 Task: Customize the calendar view to display 'Start' and 'End' date/time fields.
Action: Mouse moved to (9, 56)
Screenshot: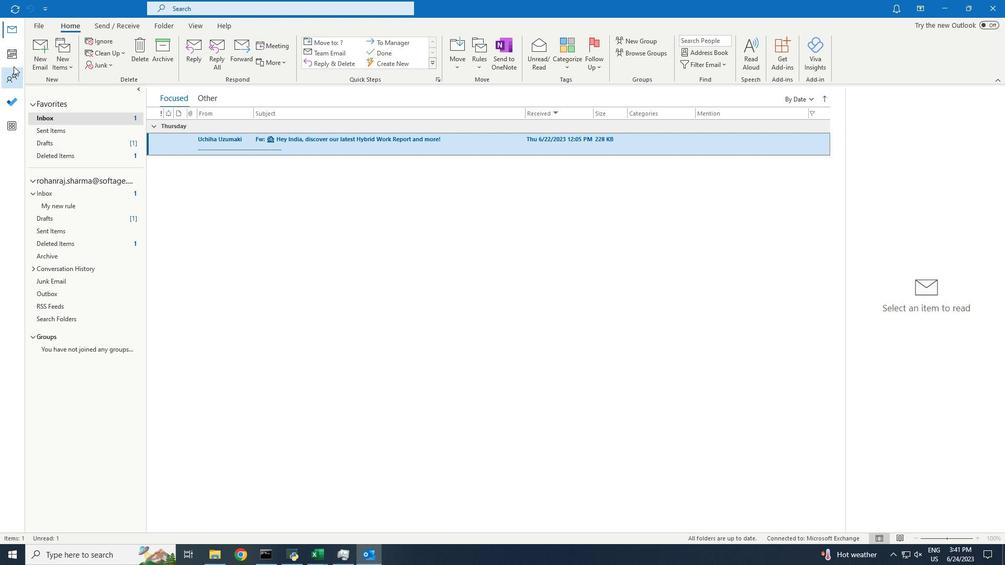 
Action: Mouse pressed left at (9, 56)
Screenshot: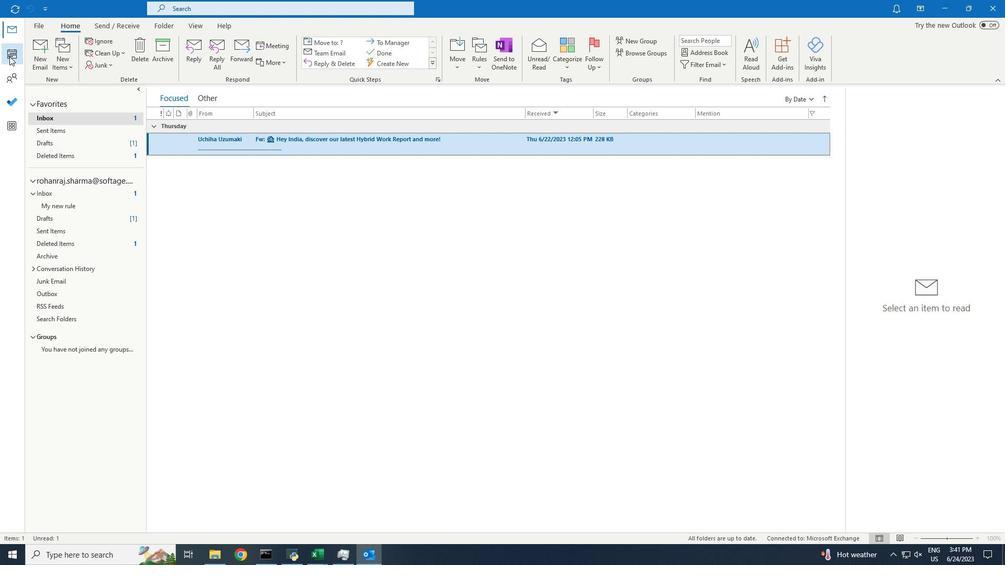 
Action: Mouse moved to (194, 22)
Screenshot: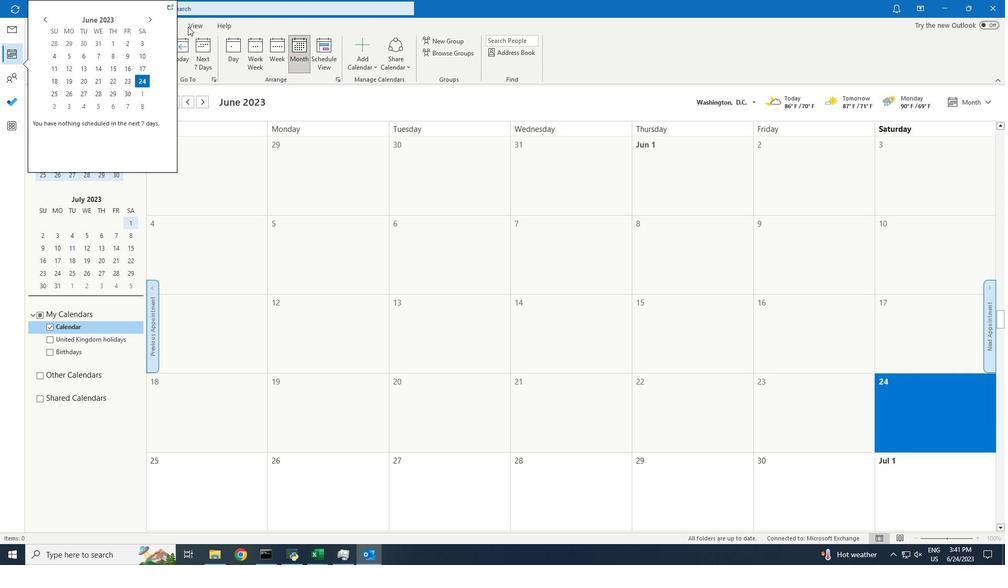 
Action: Mouse pressed left at (194, 22)
Screenshot: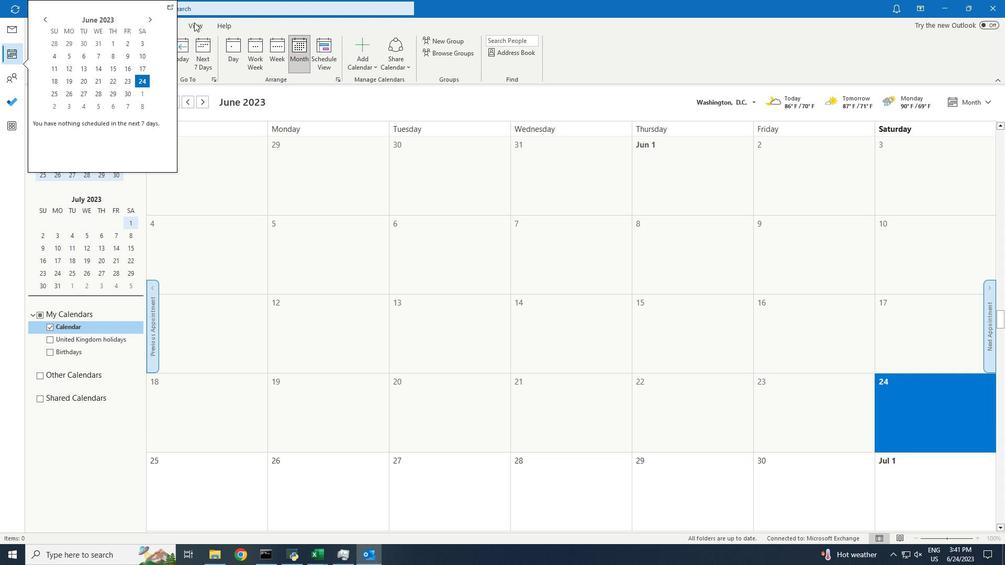 
Action: Mouse moved to (195, 23)
Screenshot: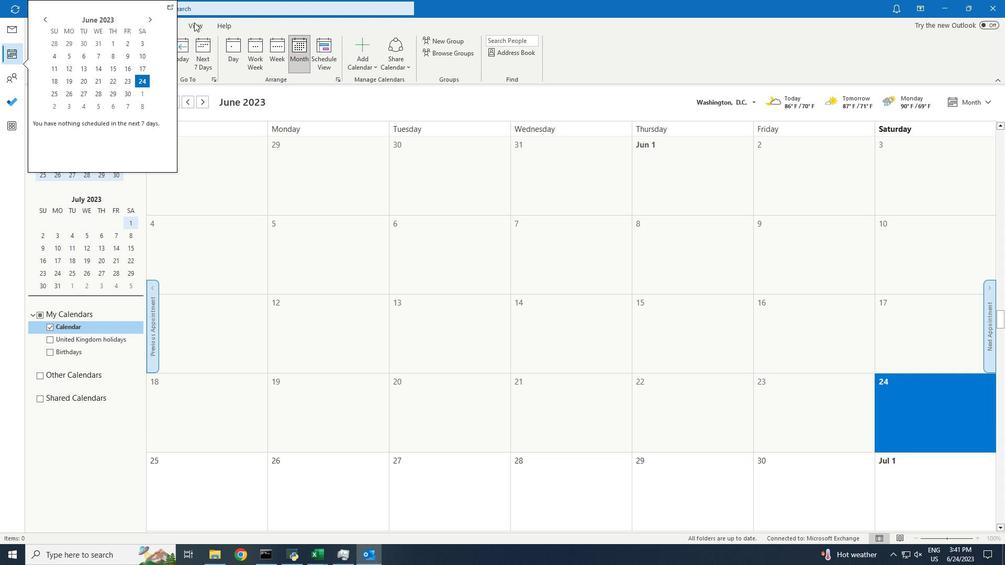 
Action: Mouse pressed left at (195, 23)
Screenshot: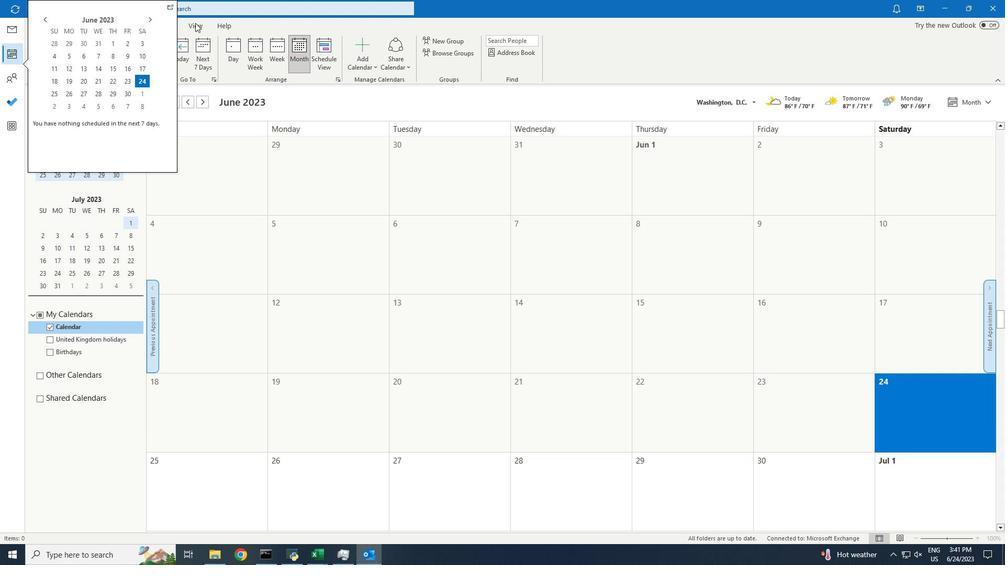 
Action: Mouse pressed left at (195, 23)
Screenshot: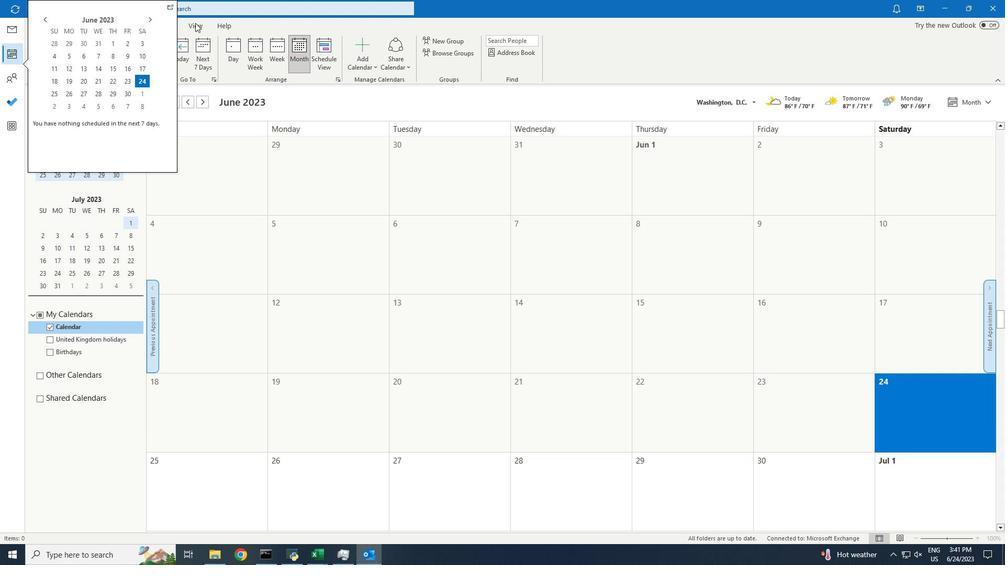 
Action: Mouse pressed left at (195, 23)
Screenshot: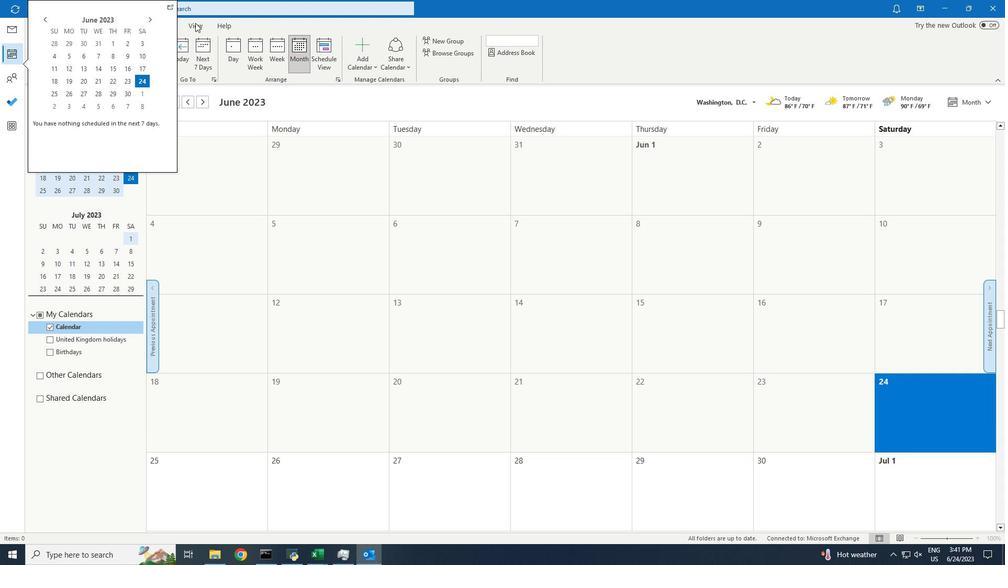
Action: Mouse moved to (57, 47)
Screenshot: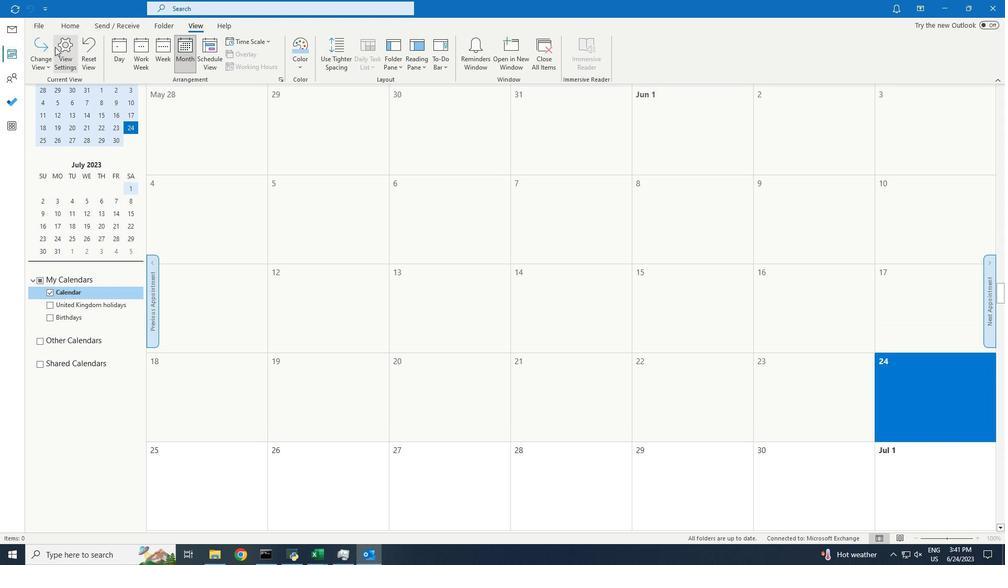 
Action: Mouse pressed left at (57, 47)
Screenshot: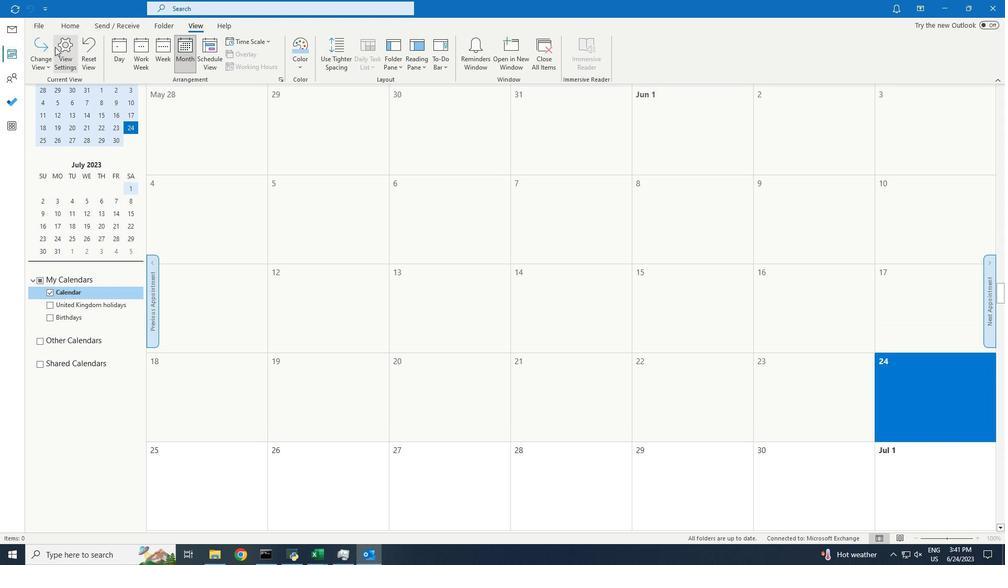 
Action: Mouse moved to (443, 219)
Screenshot: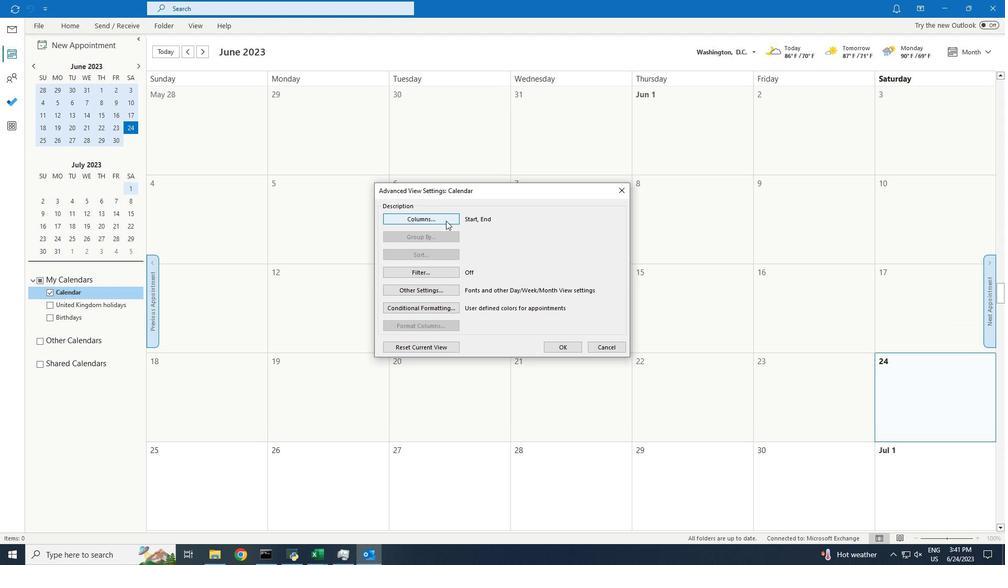 
Action: Mouse pressed left at (443, 219)
Screenshot: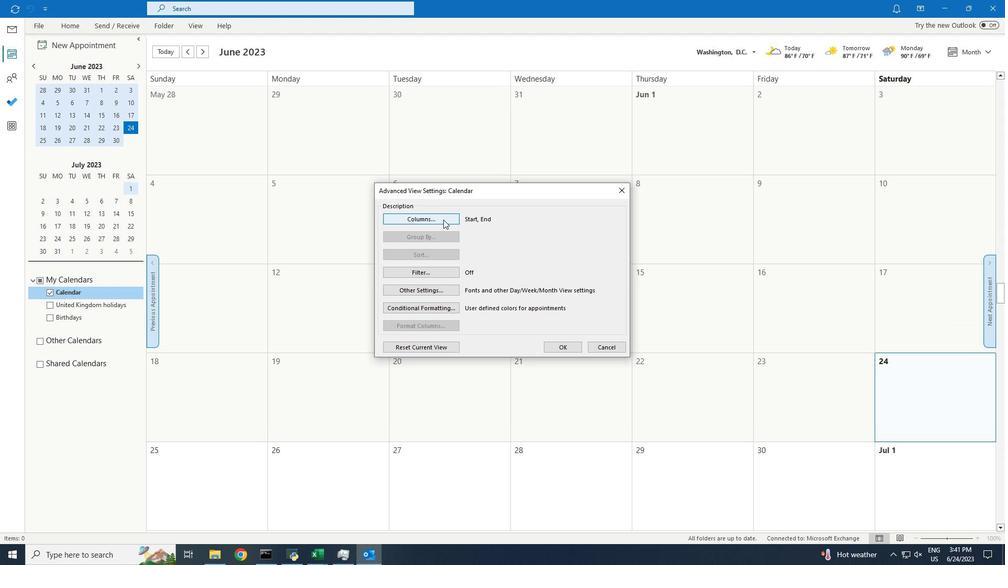 
Action: Mouse moved to (444, 346)
Screenshot: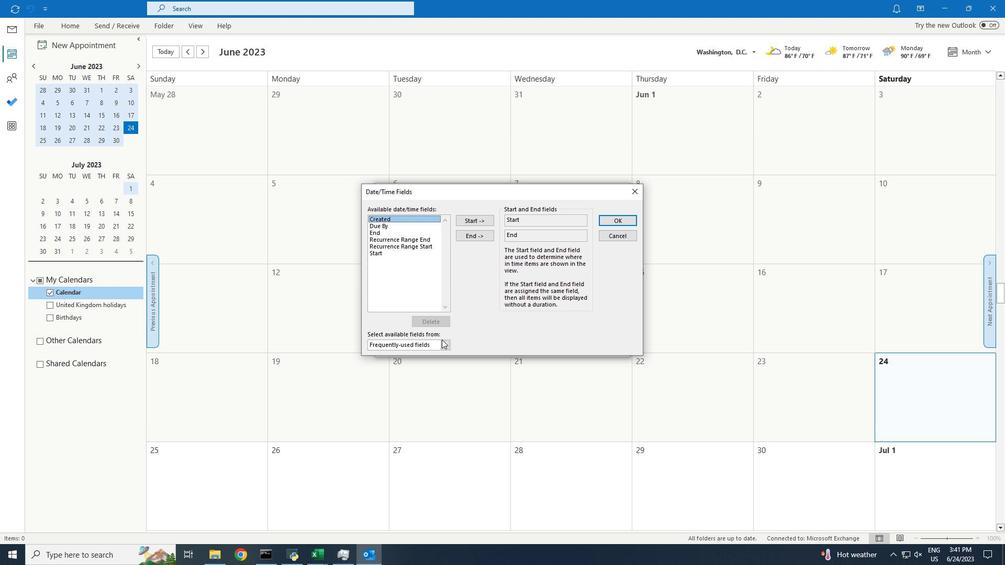 
Action: Mouse pressed left at (444, 346)
Screenshot: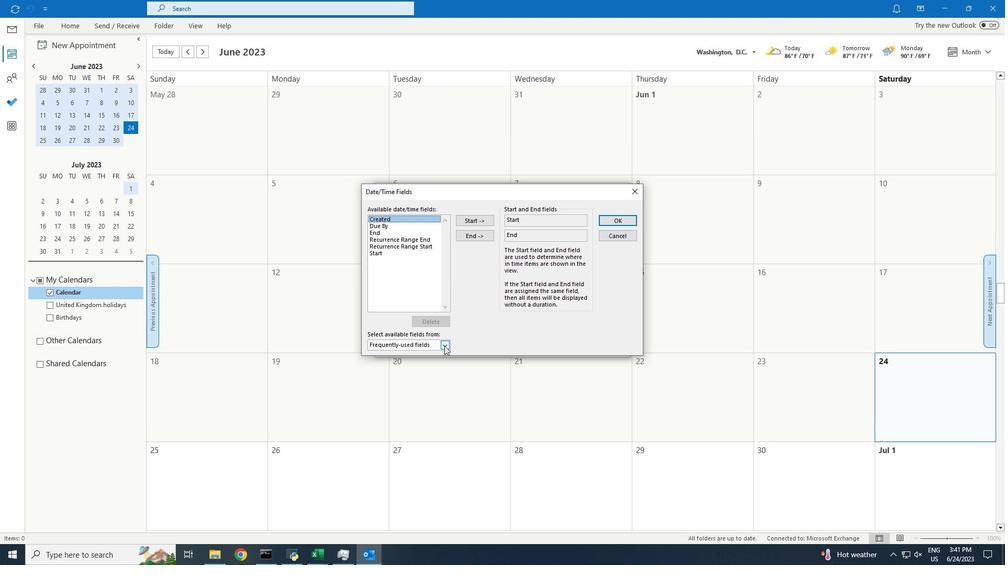 
Action: Mouse moved to (416, 365)
Screenshot: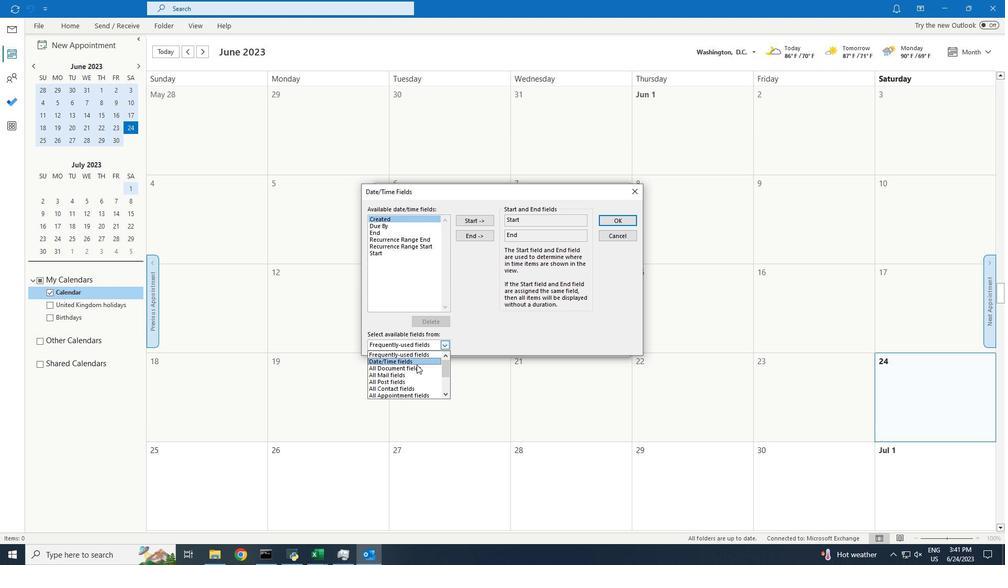 
Action: Mouse pressed left at (416, 365)
Screenshot: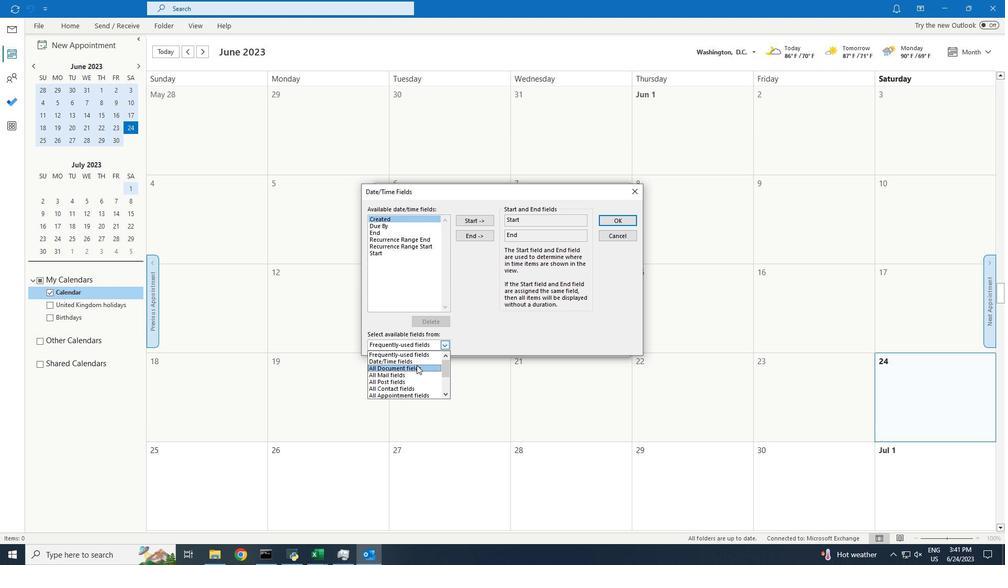 
Action: Mouse moved to (606, 221)
Screenshot: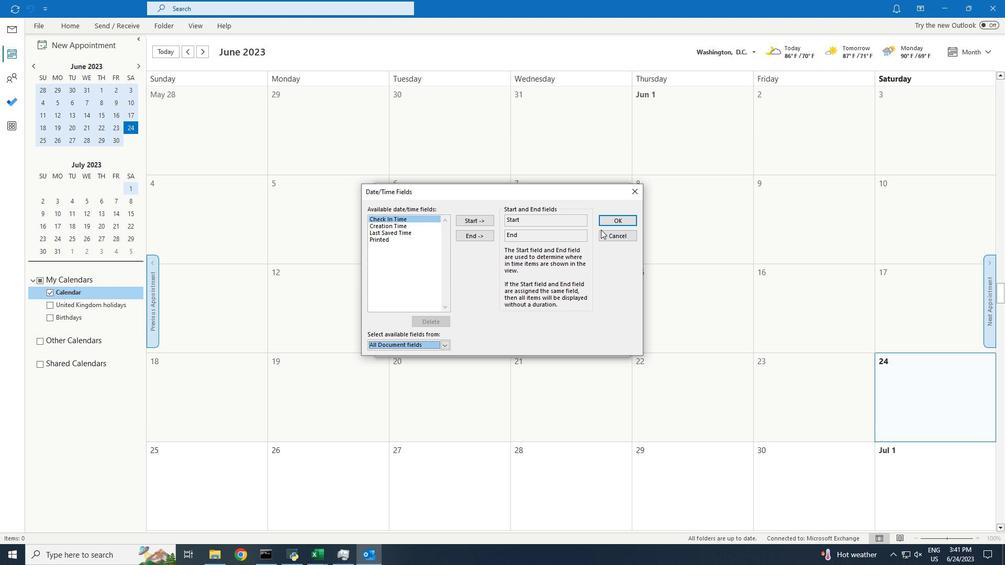 
Action: Mouse pressed left at (606, 221)
Screenshot: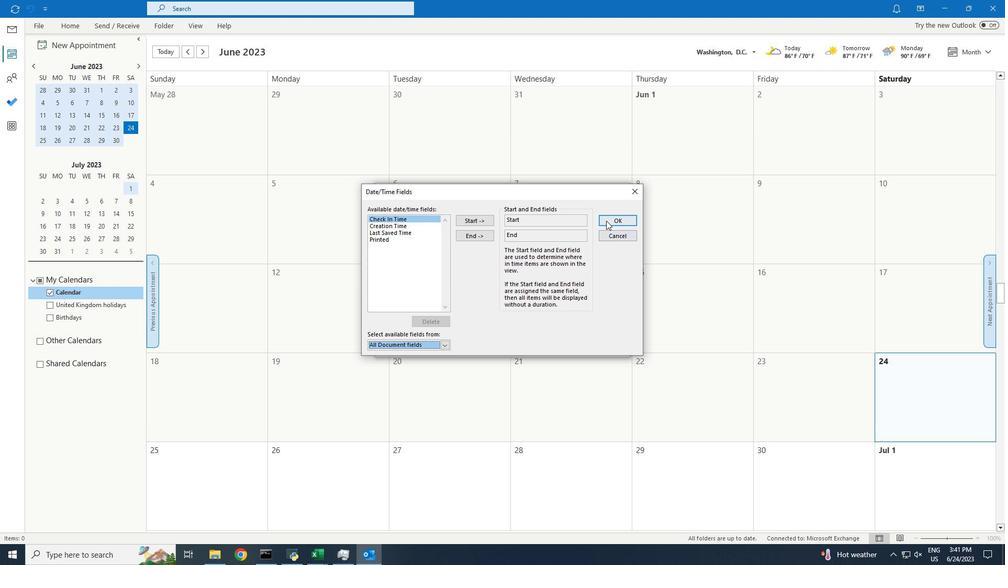 
Action: Mouse moved to (564, 345)
Screenshot: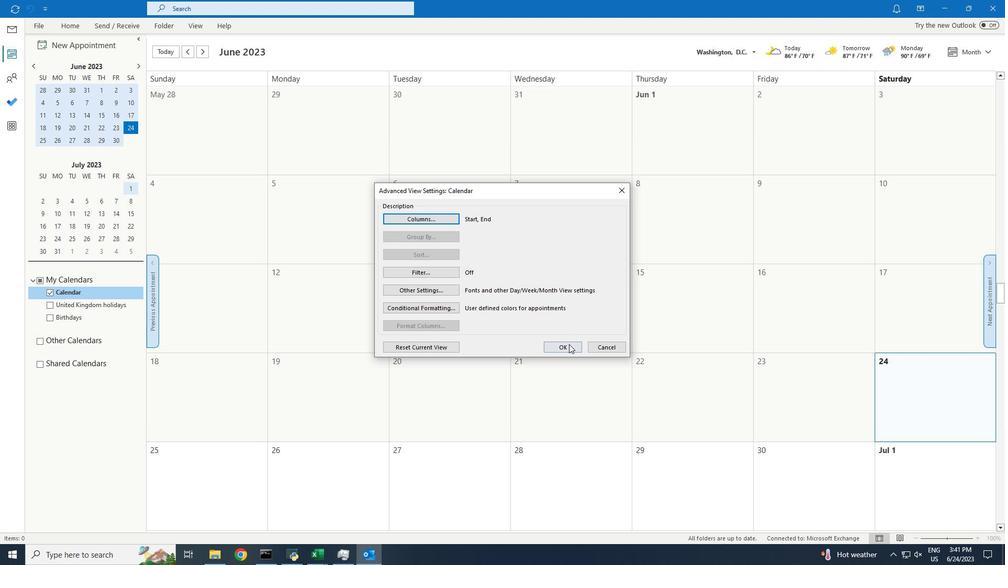 
Action: Mouse pressed left at (564, 345)
Screenshot: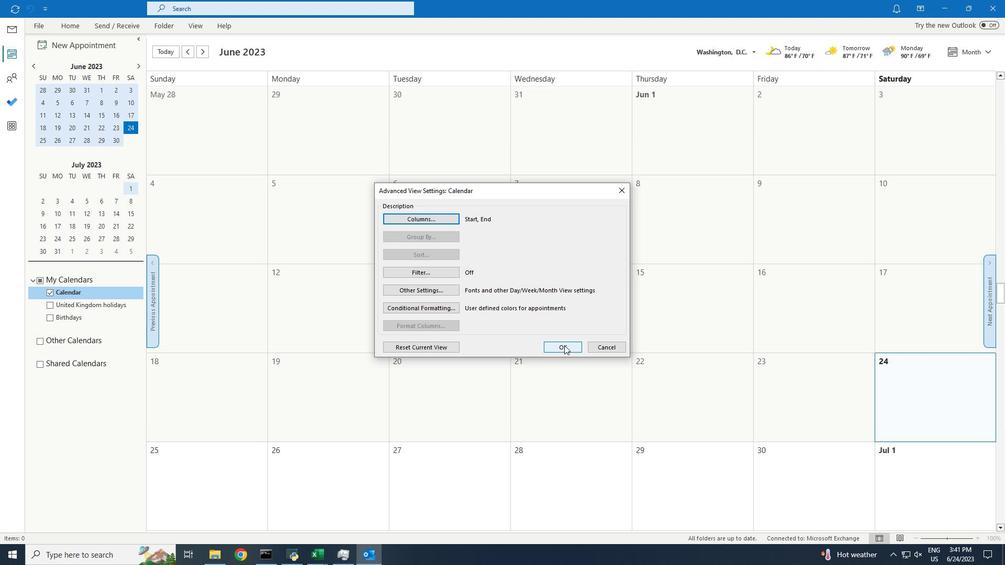 
Action: Mouse moved to (563, 346)
Screenshot: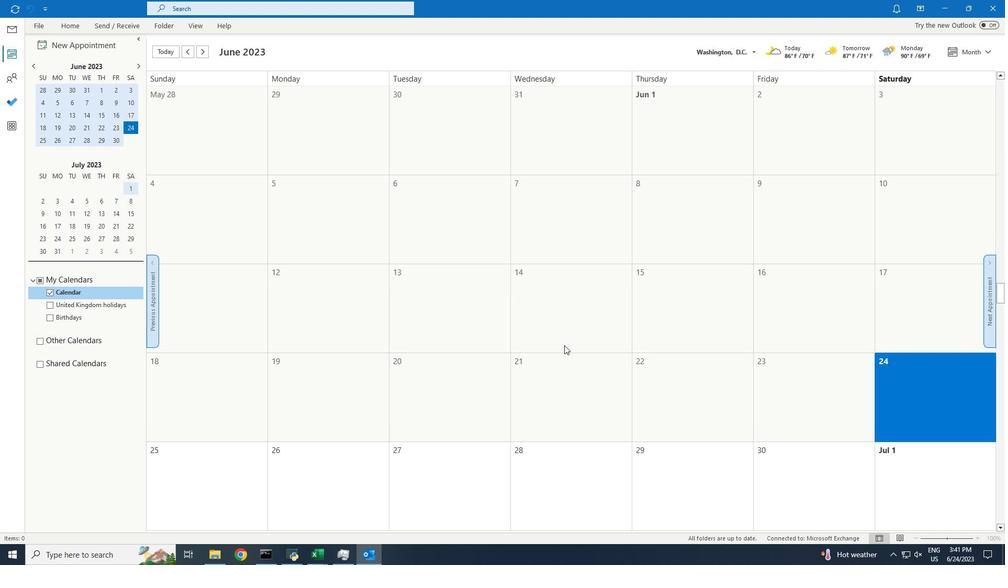 
